 Task: Create a rule when any label is removed from a card by me.
Action: Mouse pressed left at (926, 257)
Screenshot: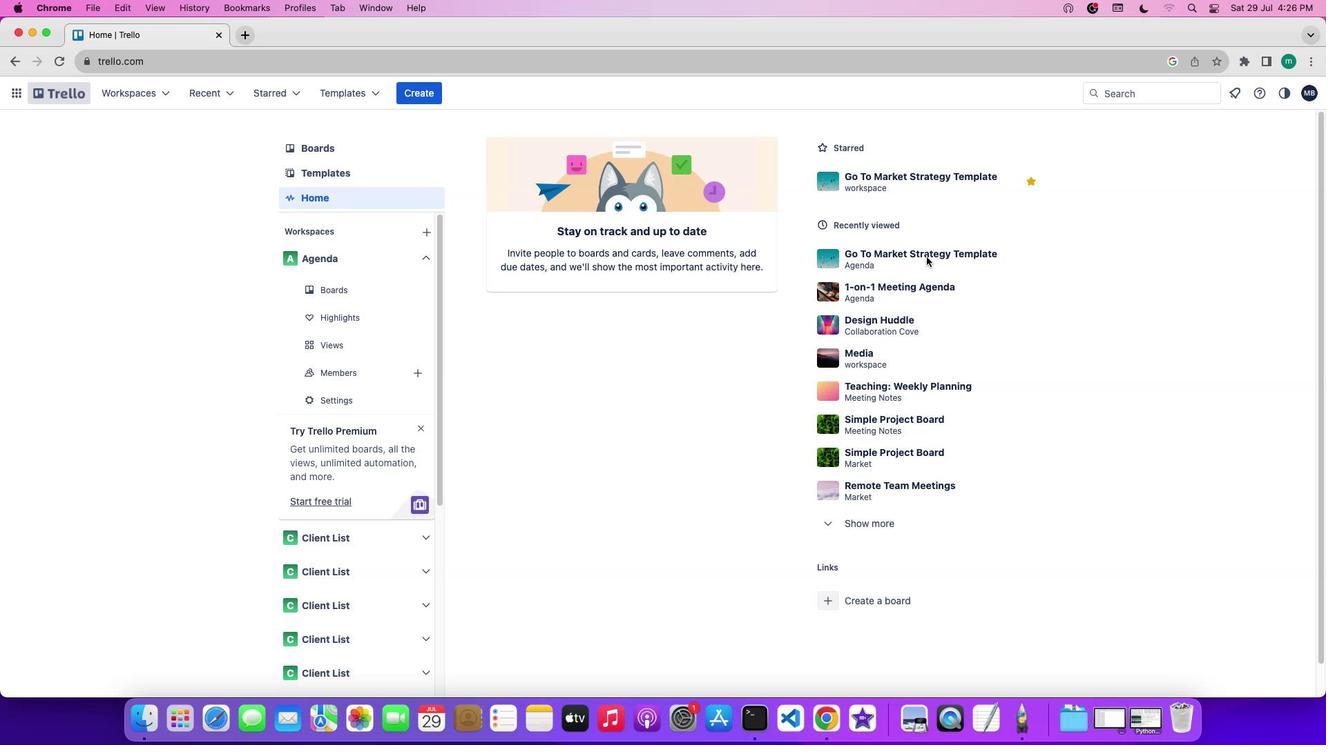 
Action: Mouse pressed left at (926, 257)
Screenshot: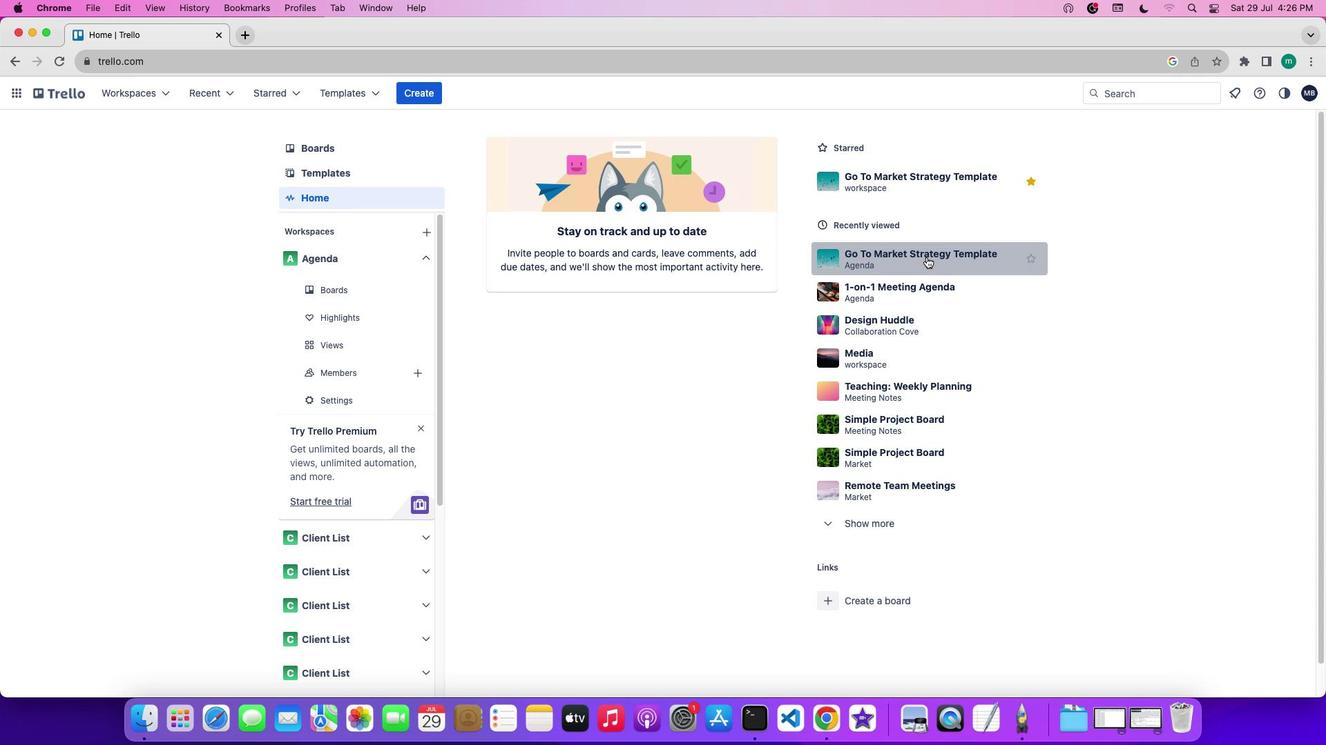 
Action: Mouse moved to (1144, 292)
Screenshot: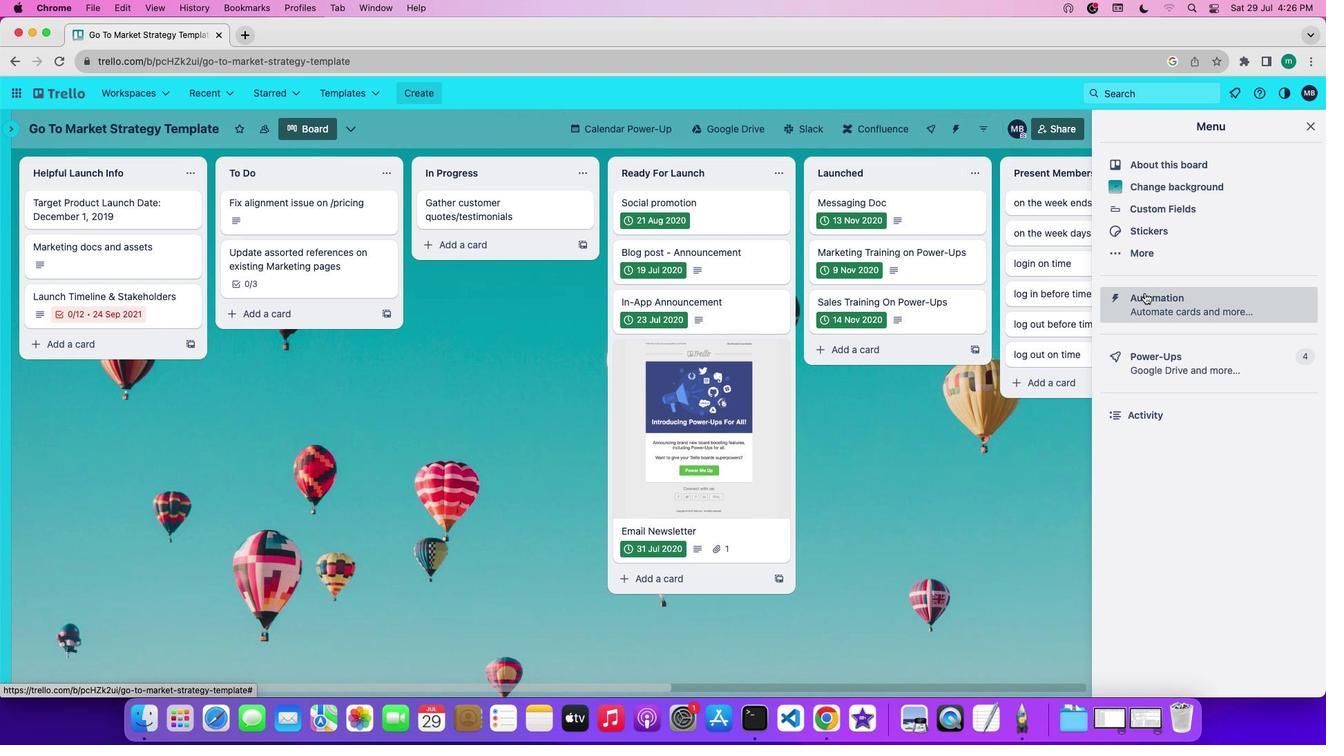 
Action: Mouse pressed left at (1144, 292)
Screenshot: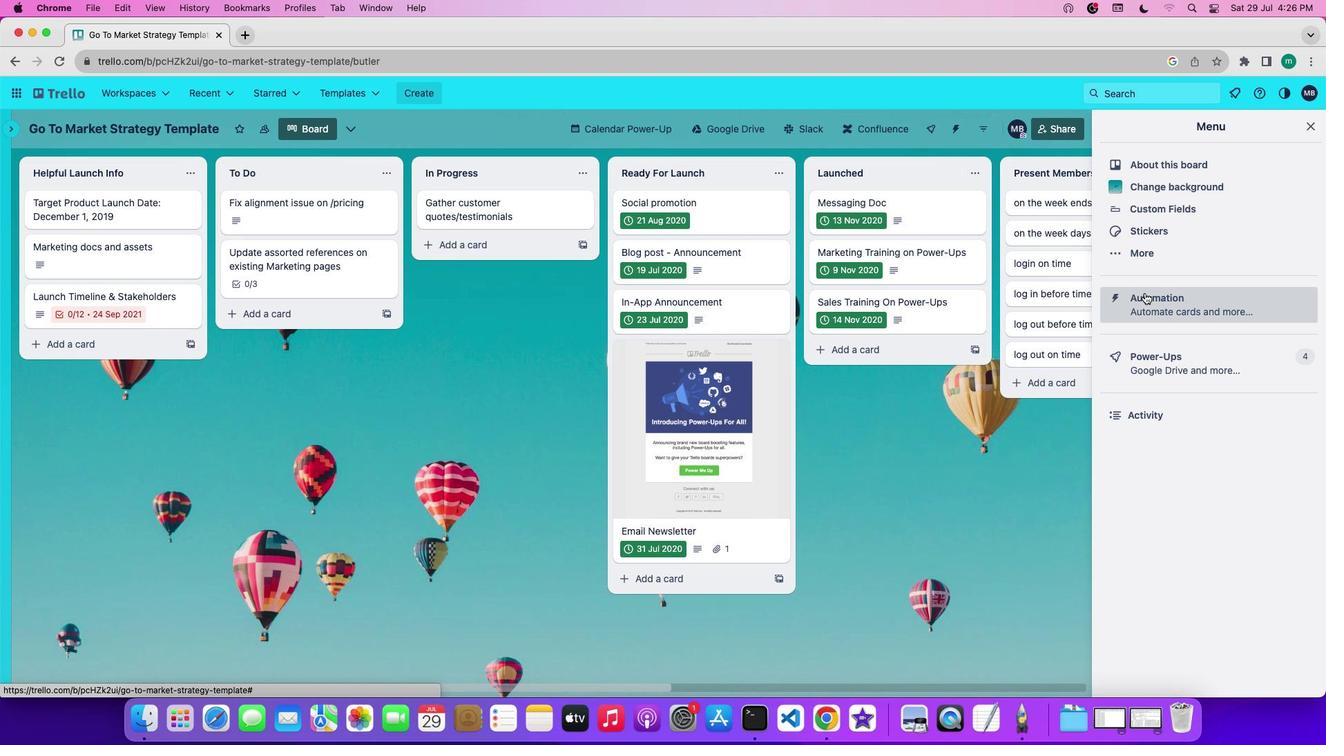 
Action: Mouse moved to (59, 255)
Screenshot: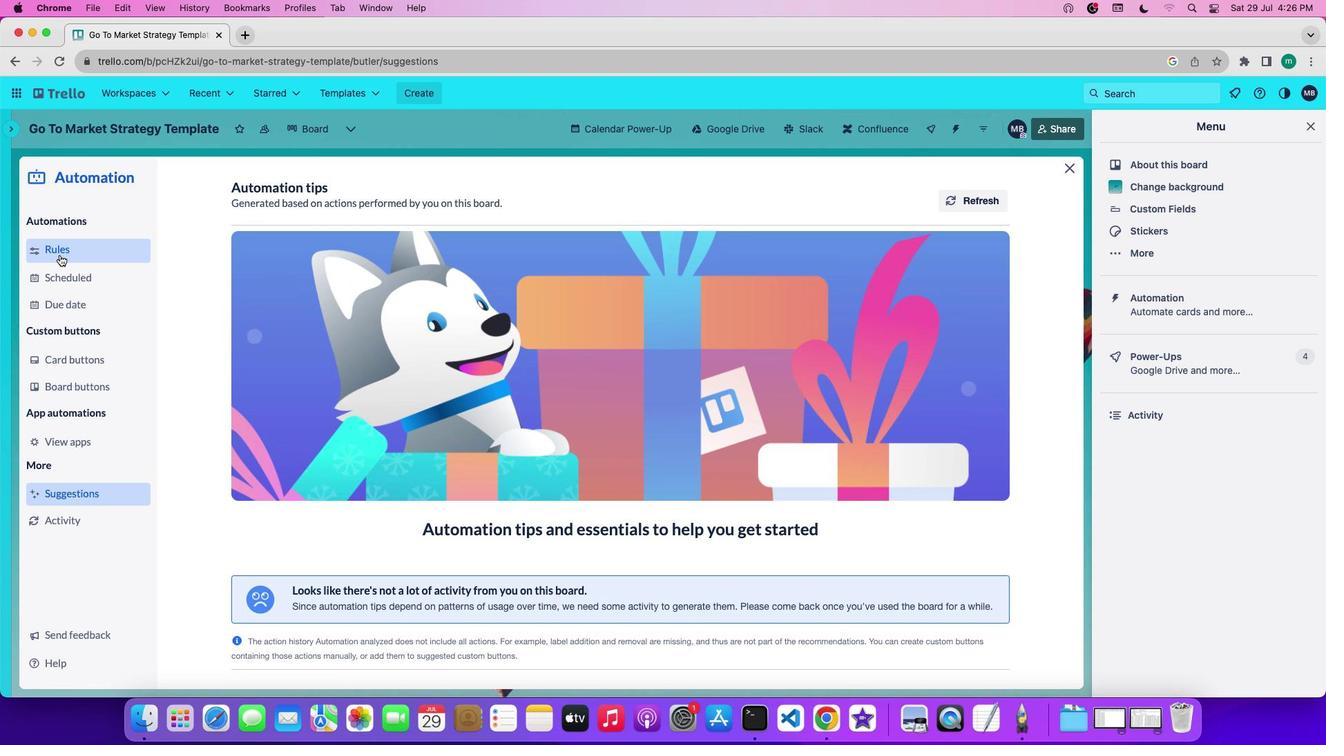 
Action: Mouse pressed left at (59, 255)
Screenshot: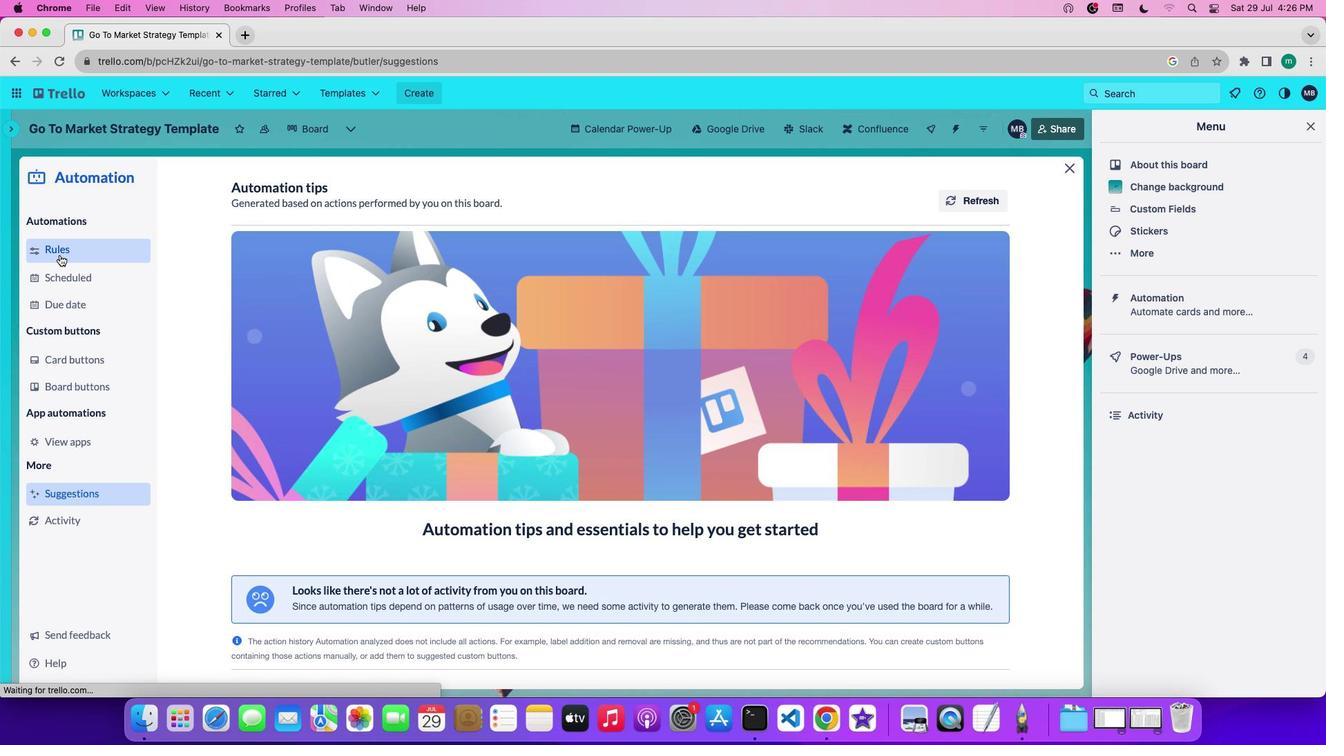 
Action: Mouse moved to (317, 490)
Screenshot: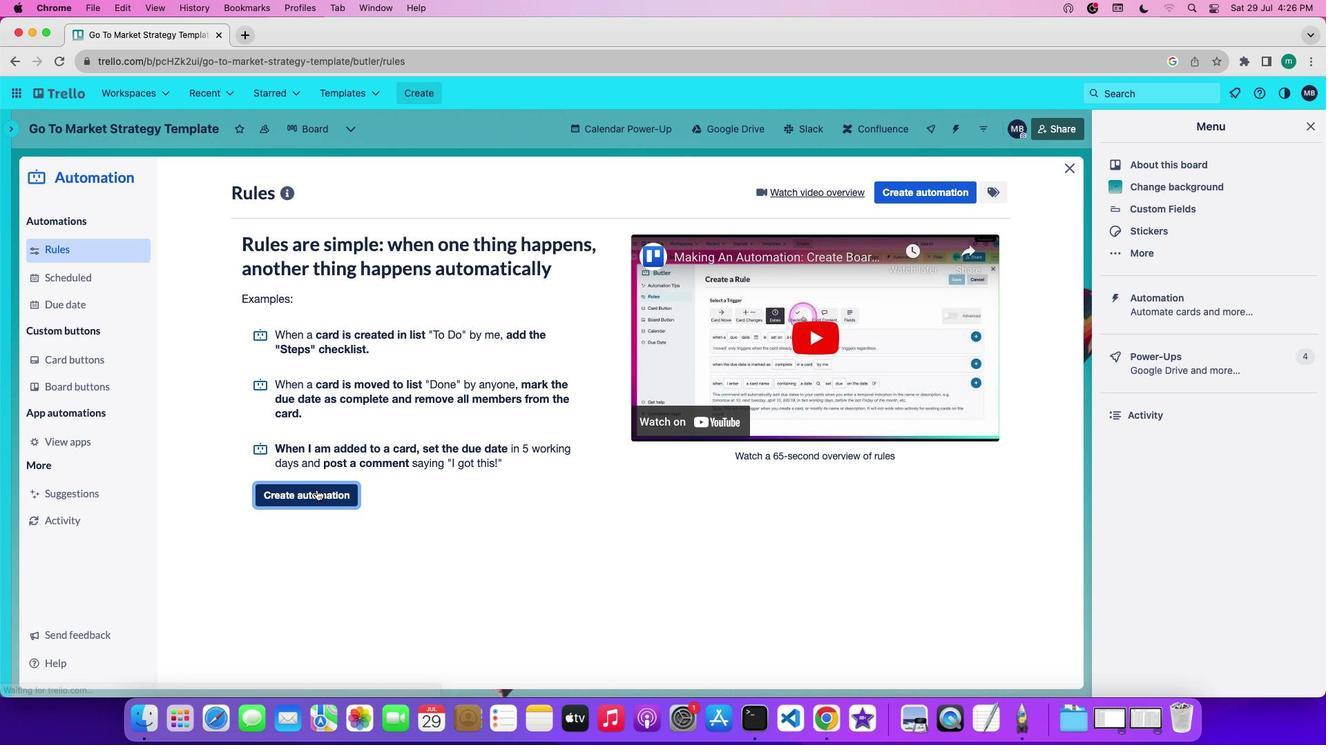 
Action: Mouse pressed left at (317, 490)
Screenshot: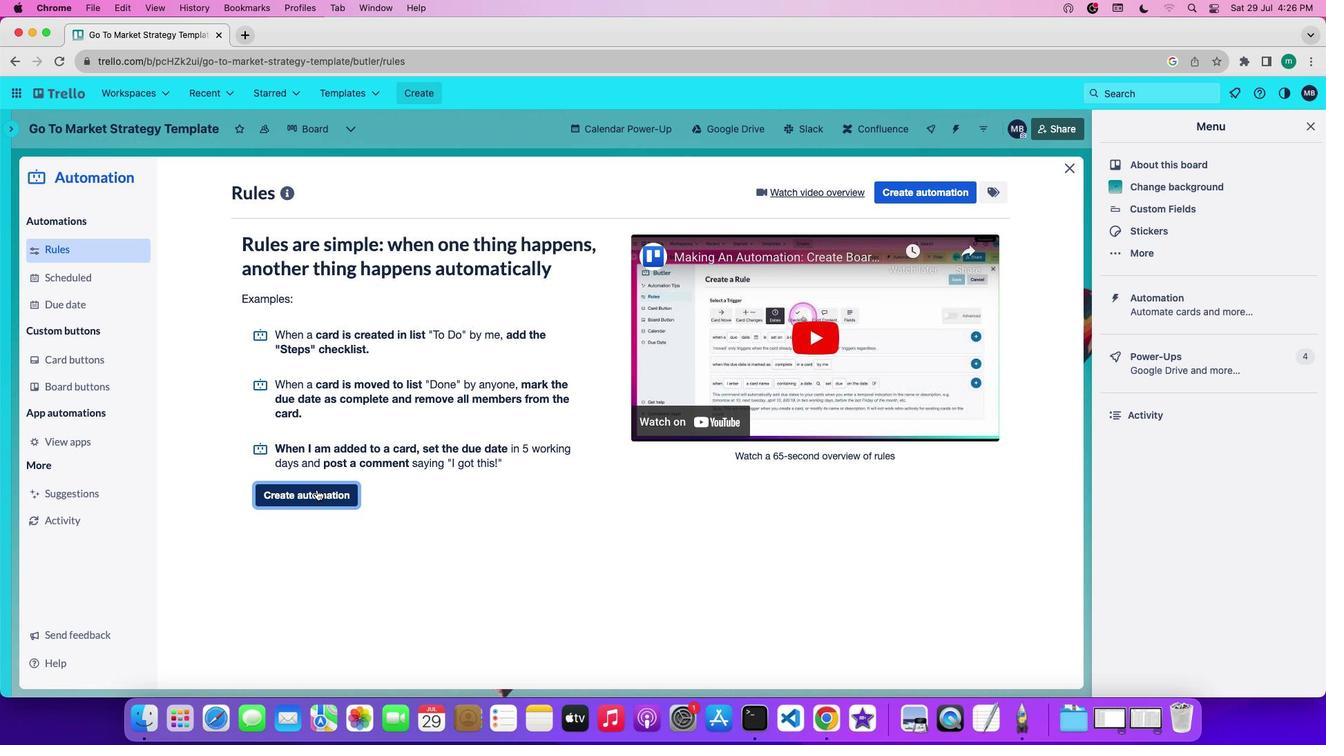 
Action: Mouse moved to (660, 323)
Screenshot: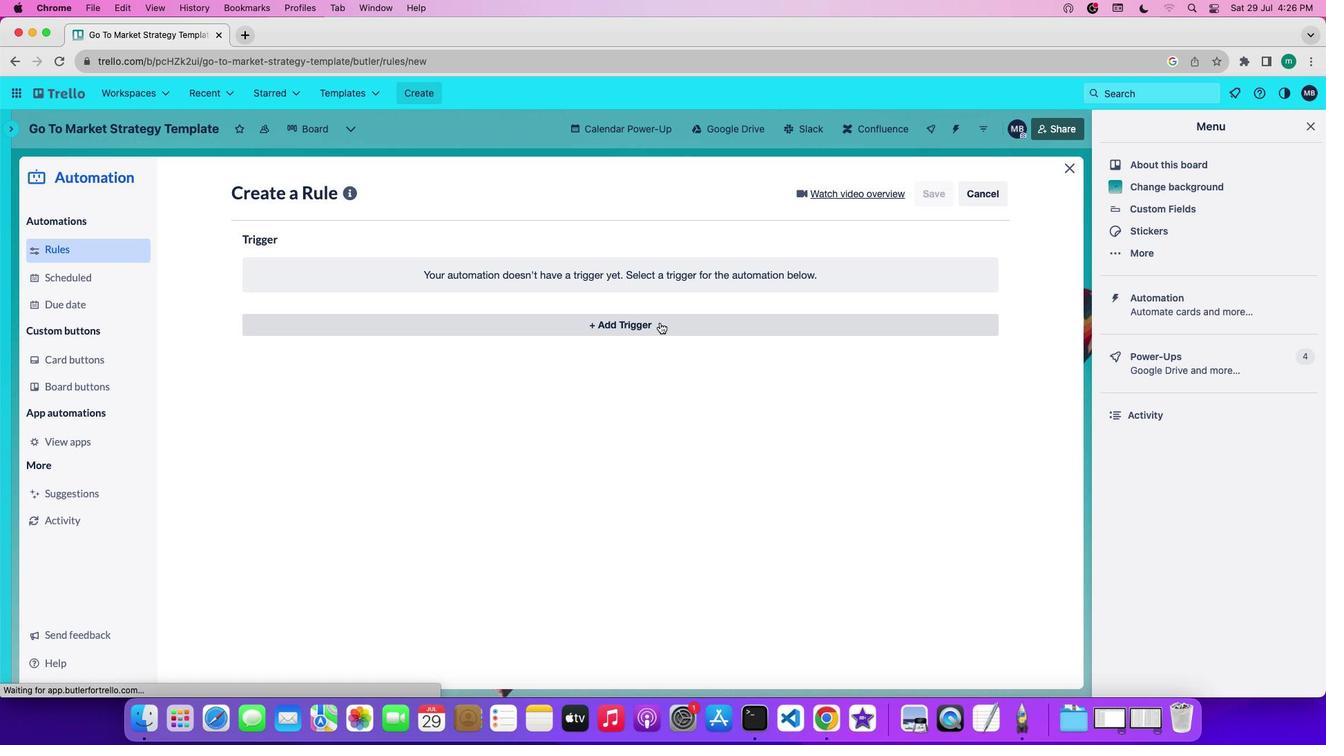 
Action: Mouse pressed left at (660, 323)
Screenshot: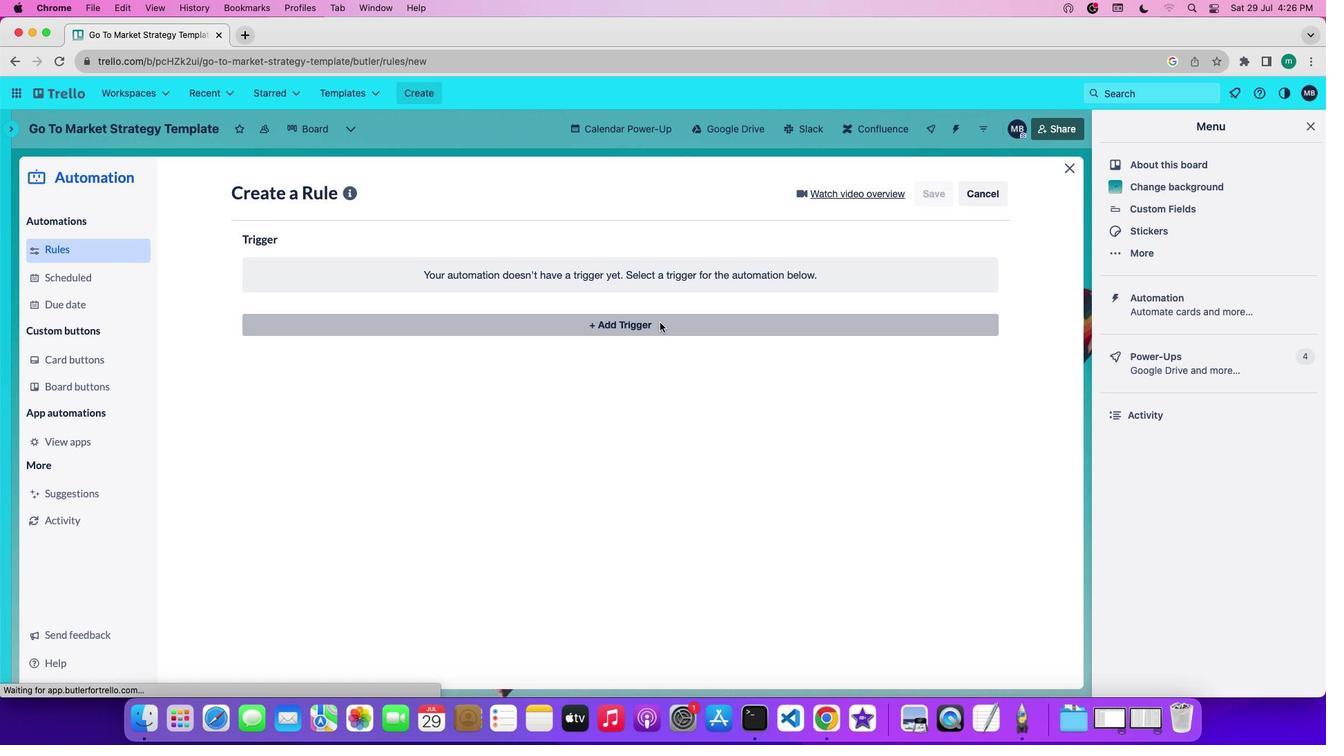 
Action: Mouse moved to (341, 368)
Screenshot: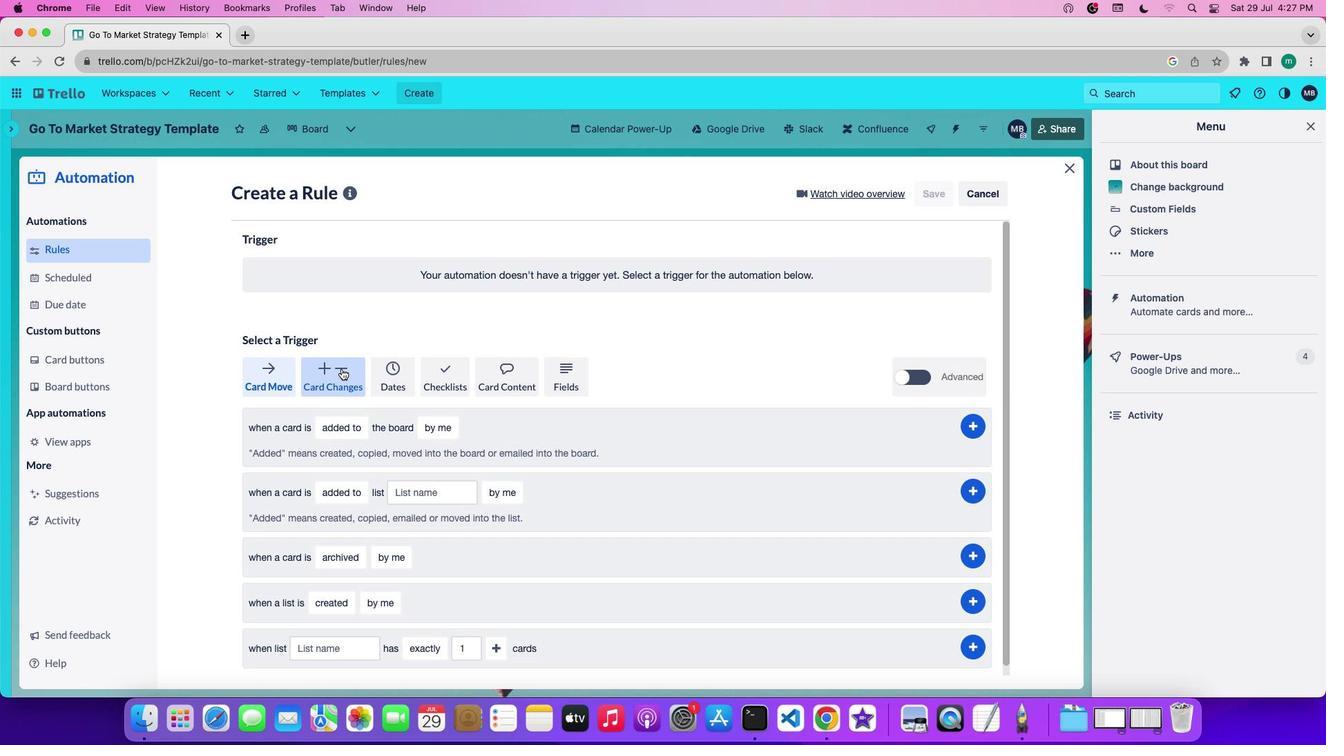 
Action: Mouse pressed left at (341, 368)
Screenshot: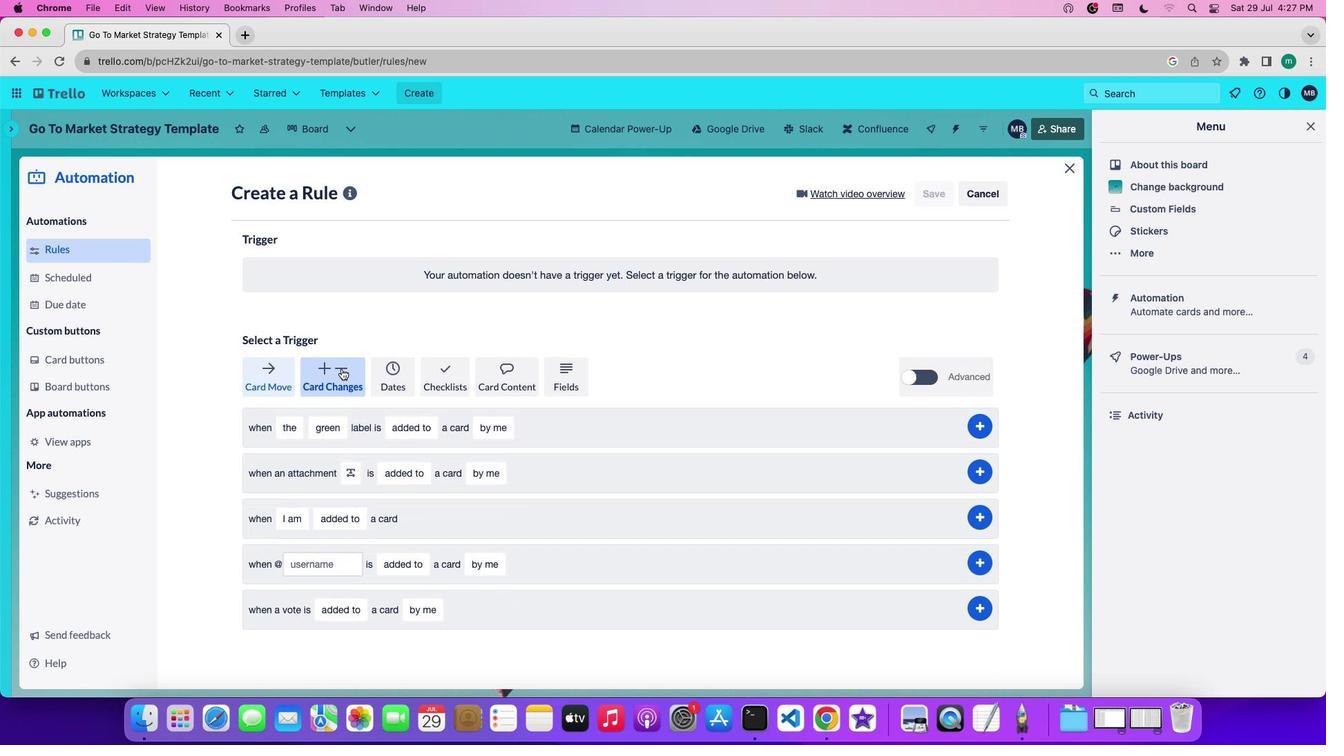 
Action: Mouse moved to (294, 424)
Screenshot: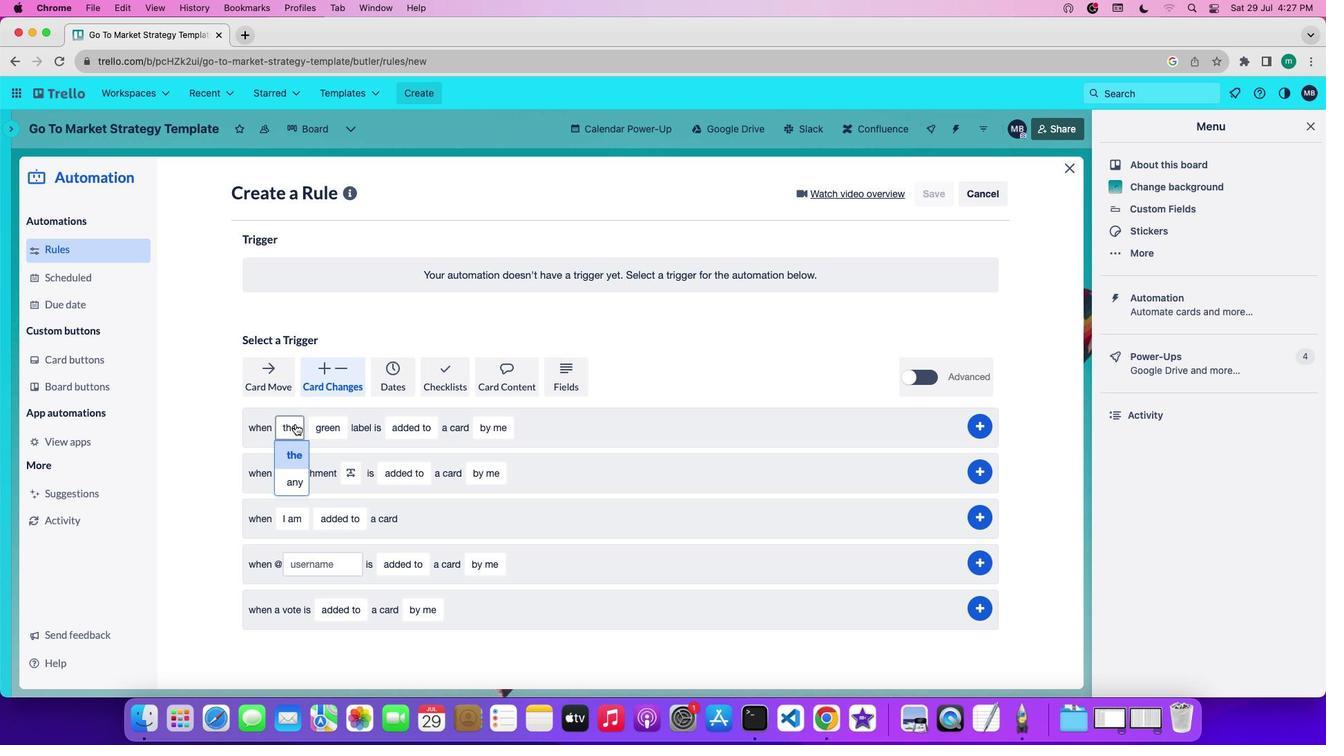 
Action: Mouse pressed left at (294, 424)
Screenshot: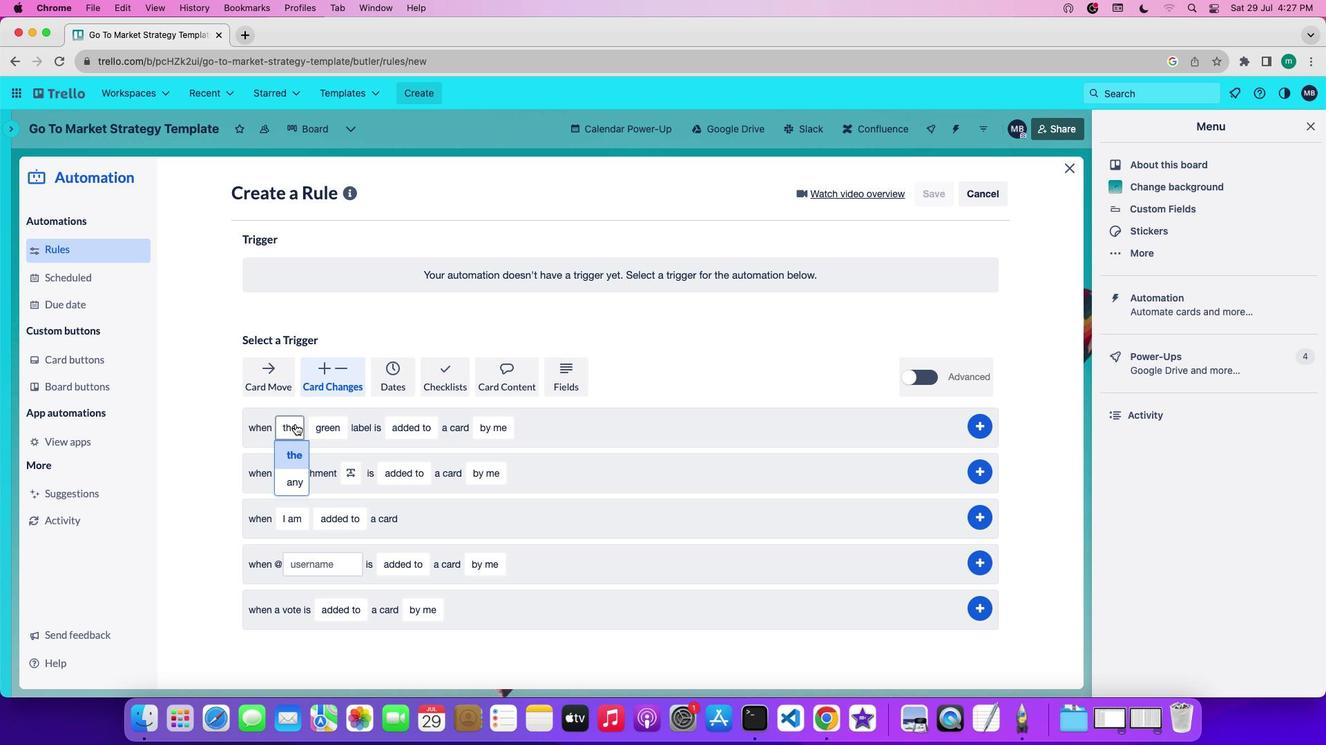 
Action: Mouse moved to (292, 488)
Screenshot: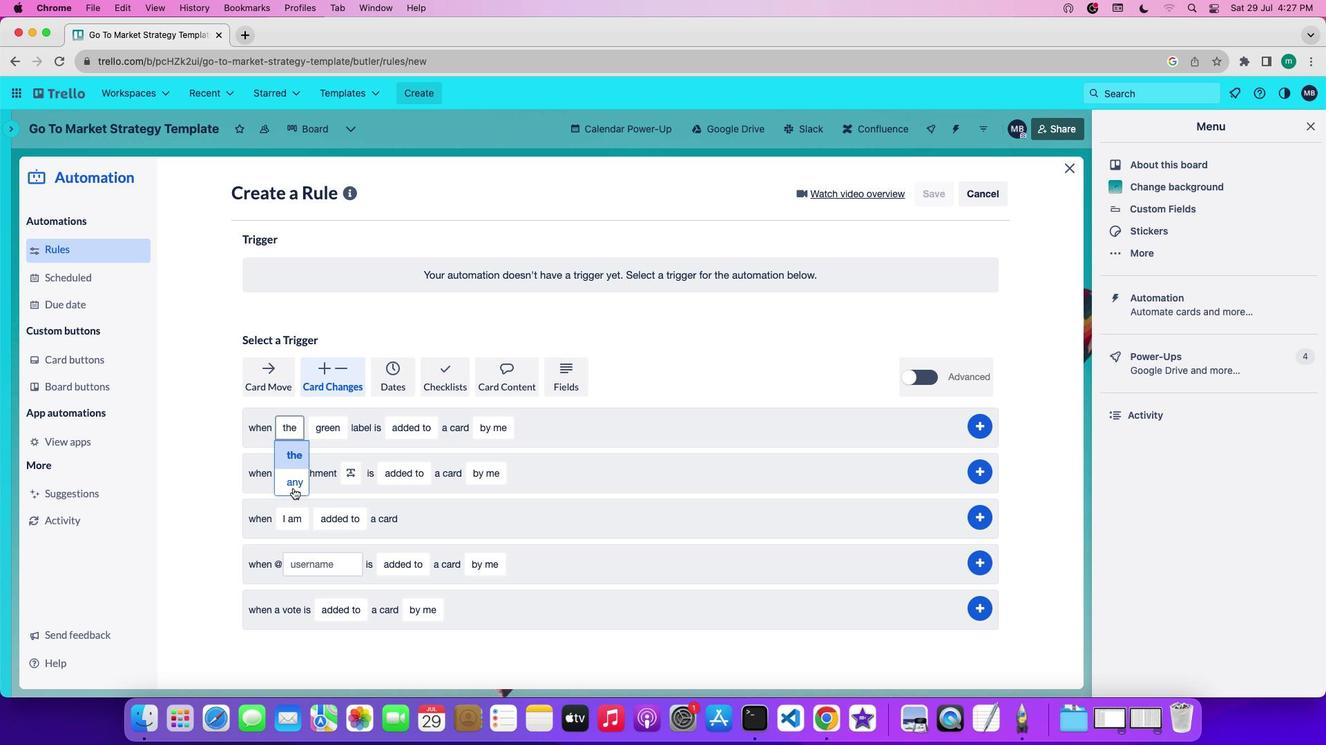 
Action: Mouse pressed left at (292, 488)
Screenshot: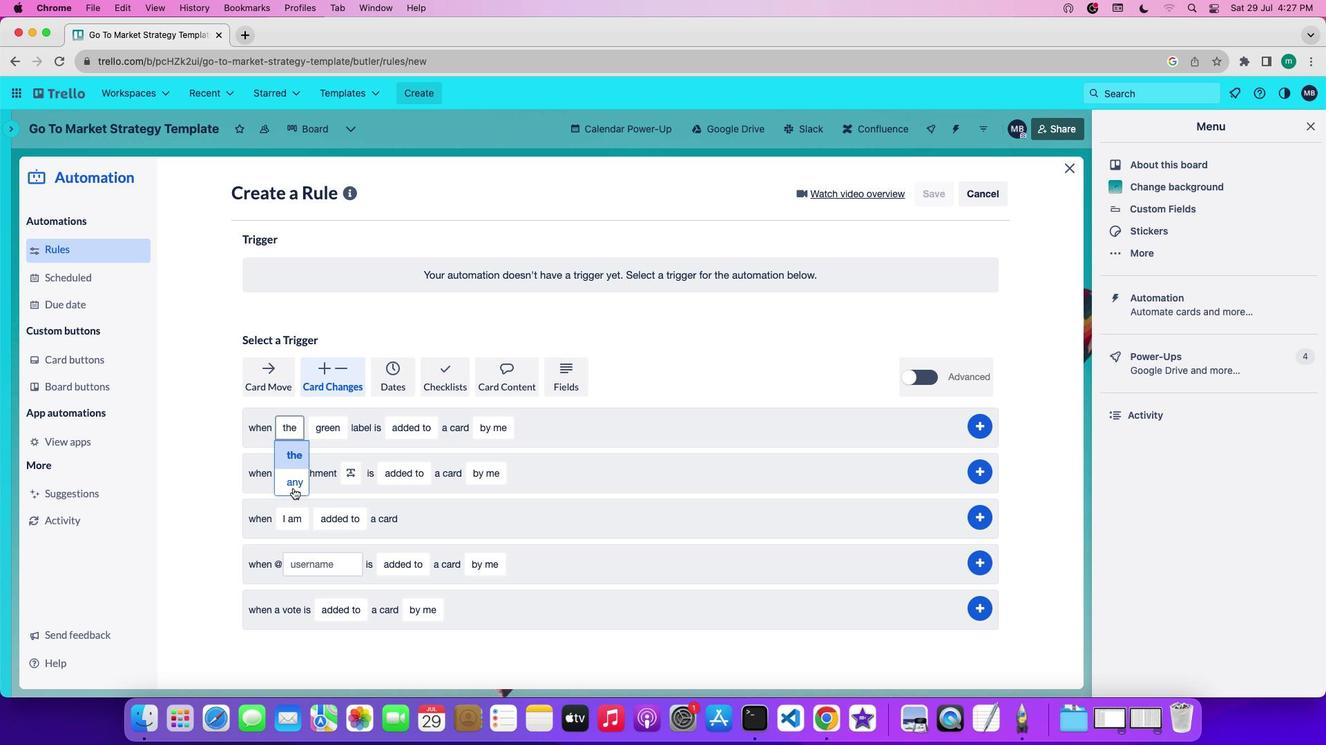 
Action: Mouse moved to (383, 426)
Screenshot: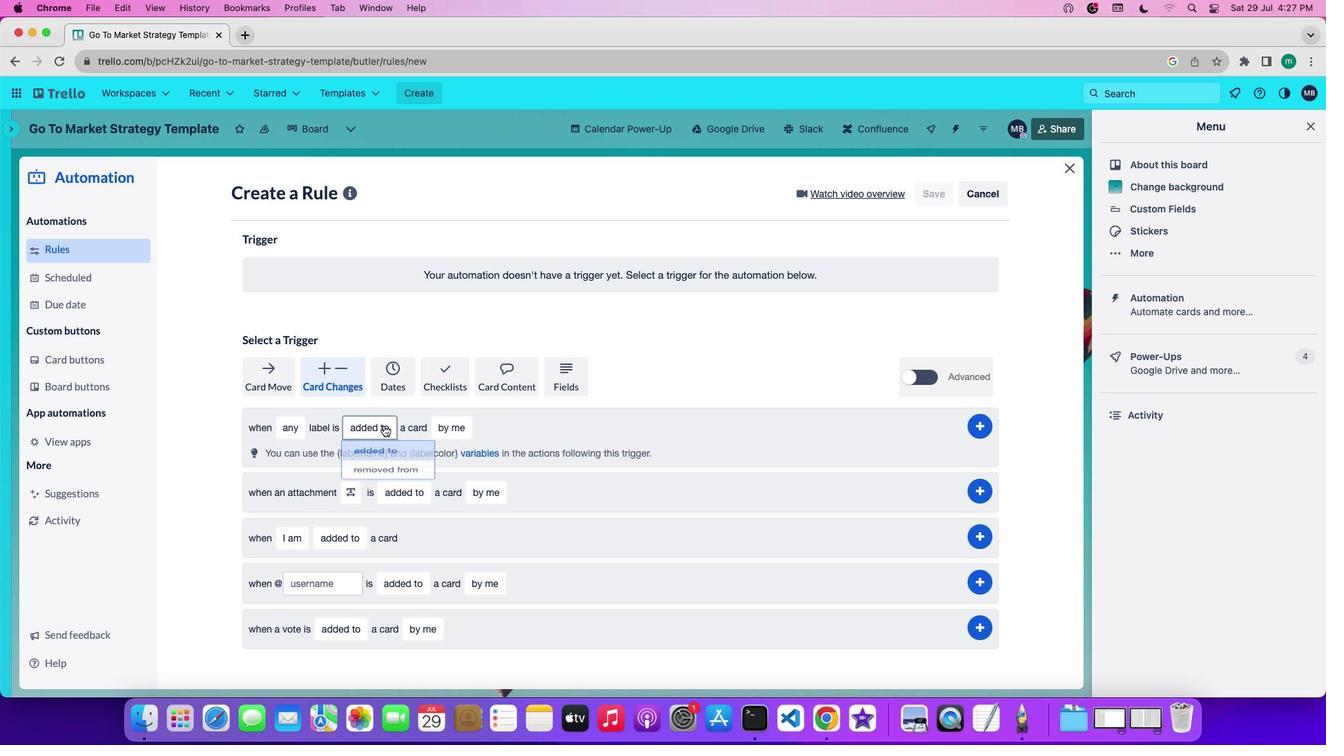 
Action: Mouse pressed left at (383, 426)
Screenshot: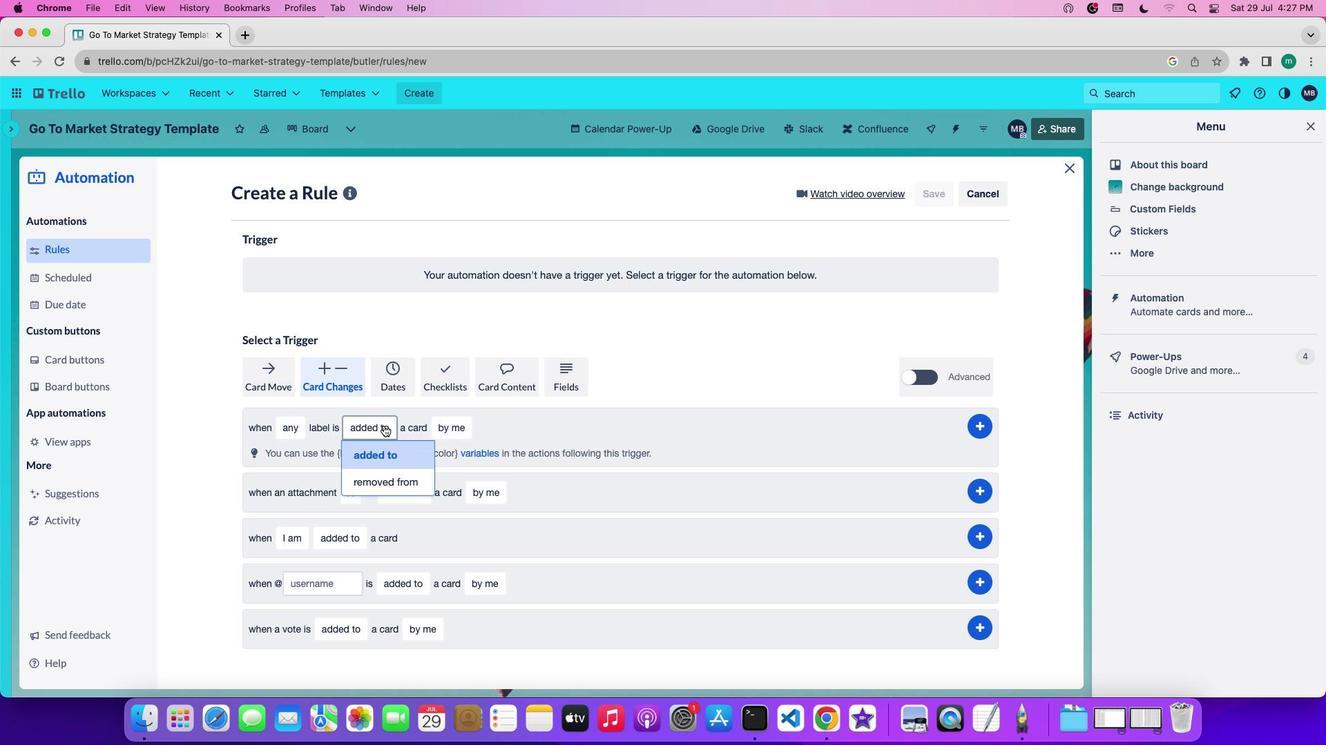 
Action: Mouse moved to (374, 475)
Screenshot: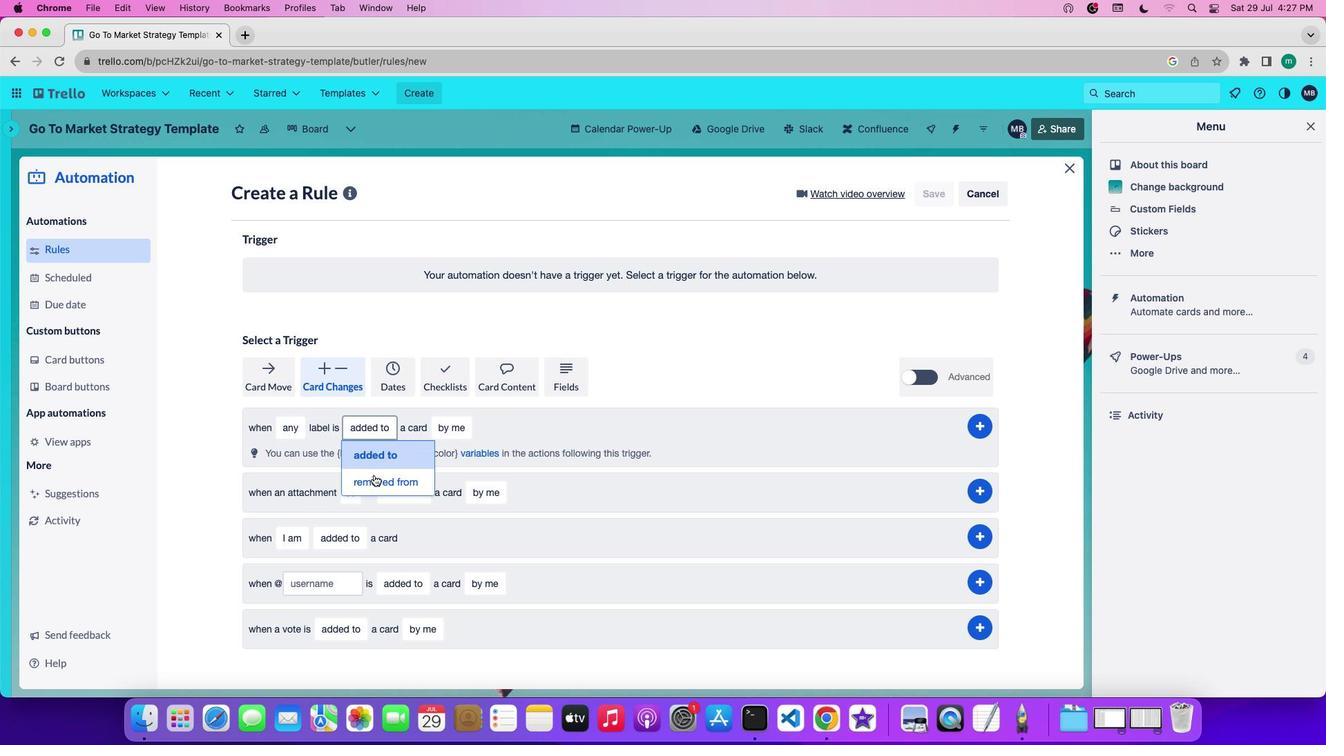 
Action: Mouse pressed left at (374, 475)
Screenshot: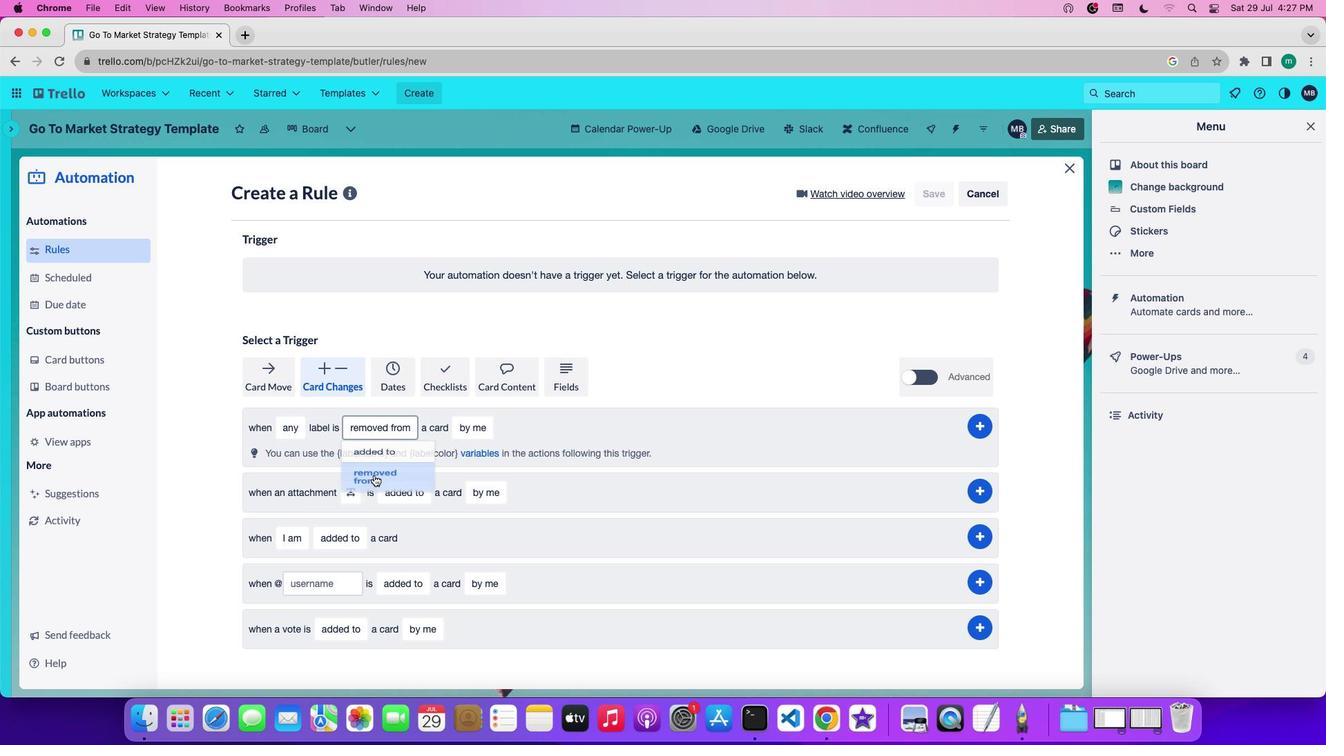 
Action: Mouse moved to (471, 434)
Screenshot: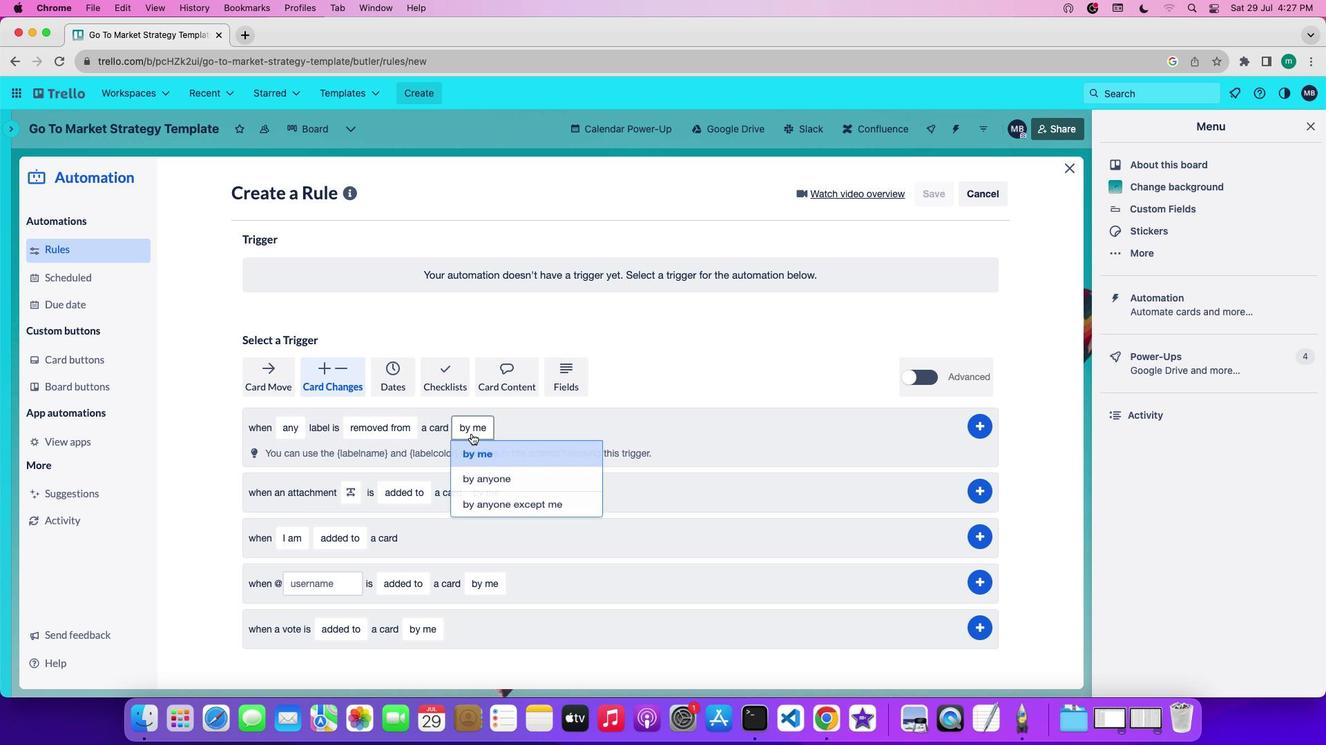 
Action: Mouse pressed left at (471, 434)
Screenshot: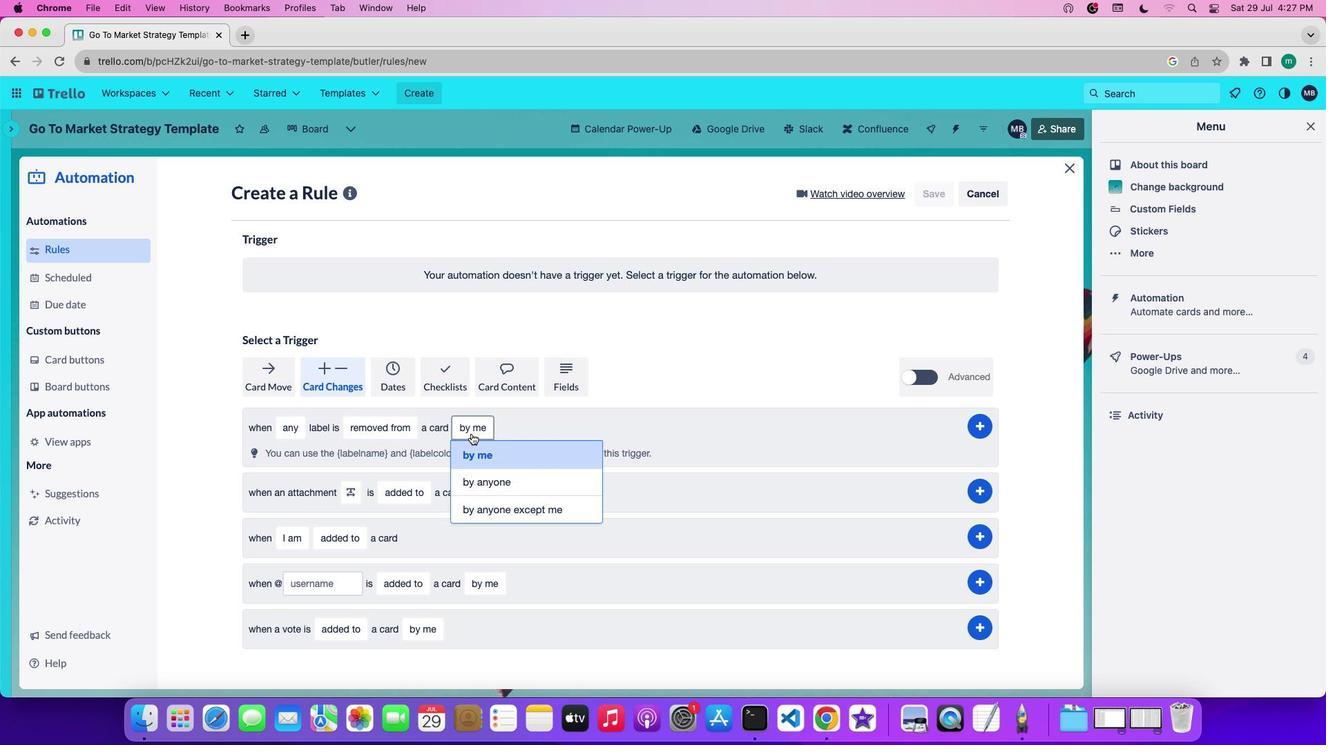 
Action: Mouse moved to (487, 459)
Screenshot: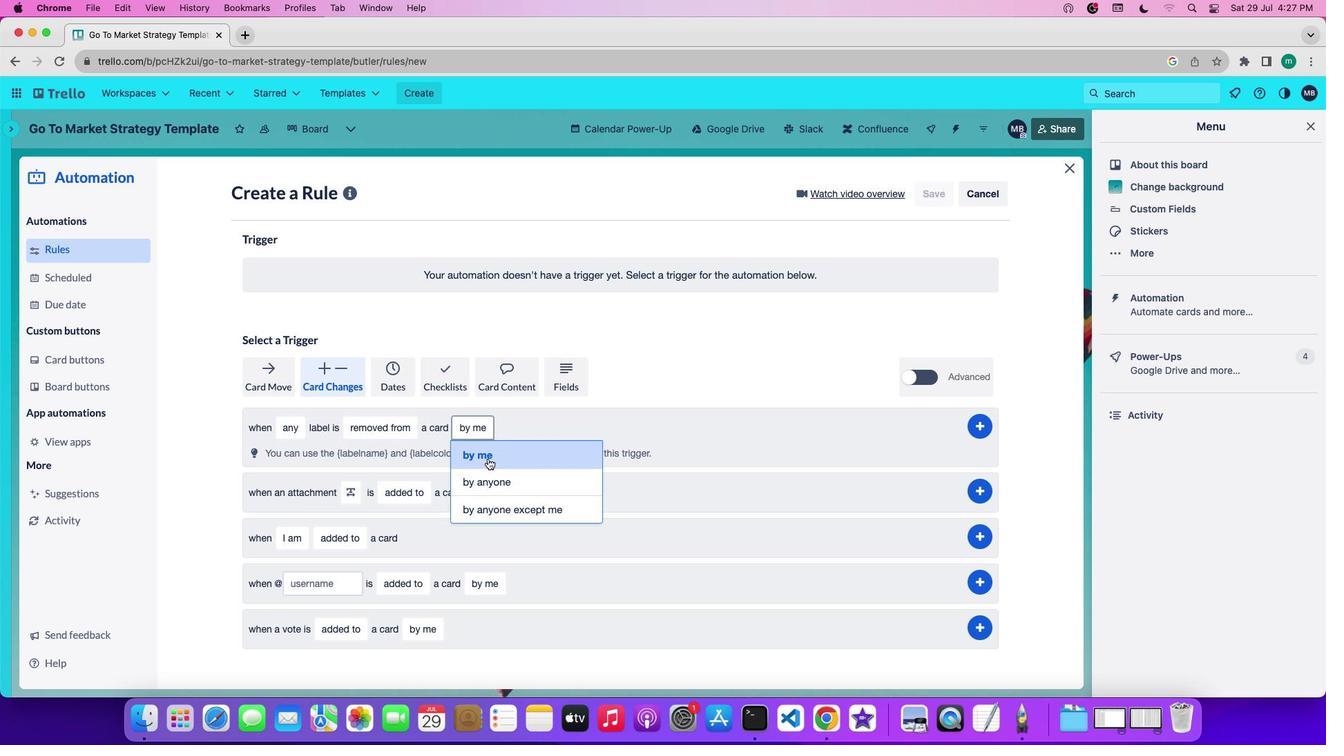 
Action: Mouse pressed left at (487, 459)
Screenshot: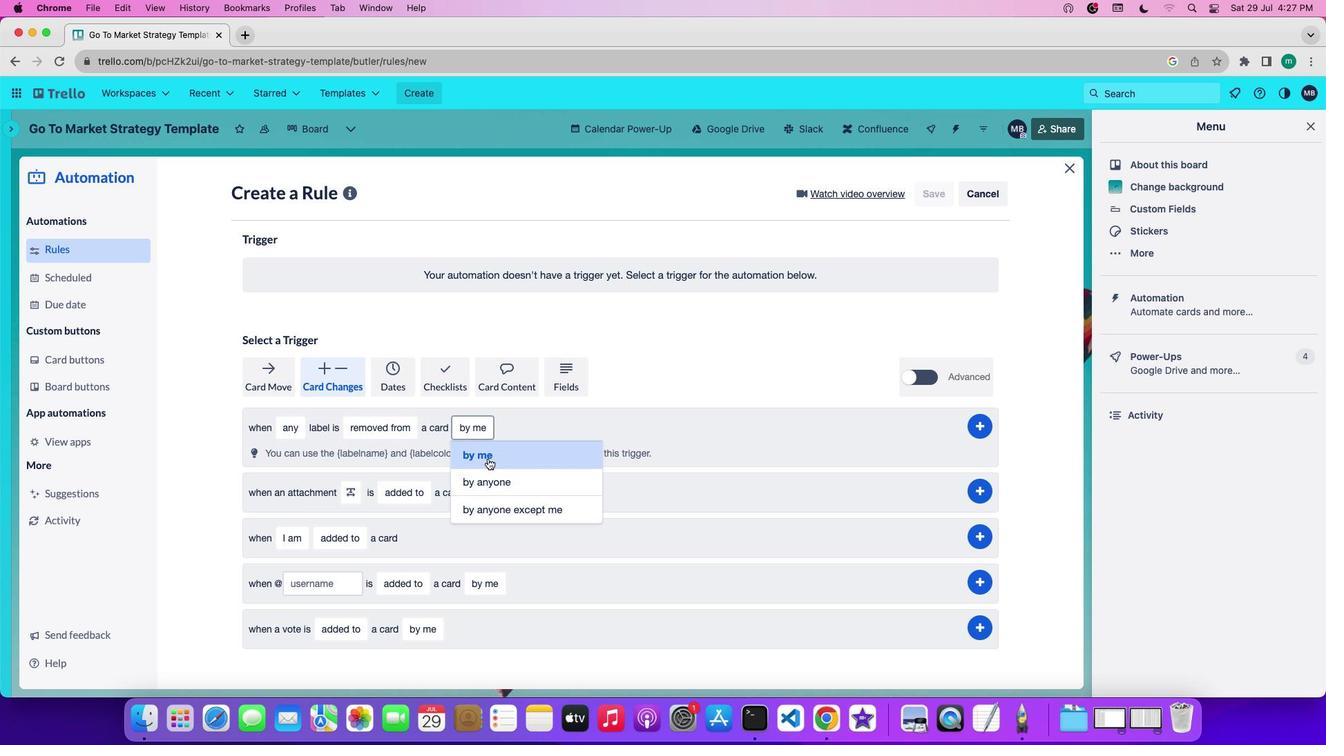 
Action: Mouse moved to (989, 427)
Screenshot: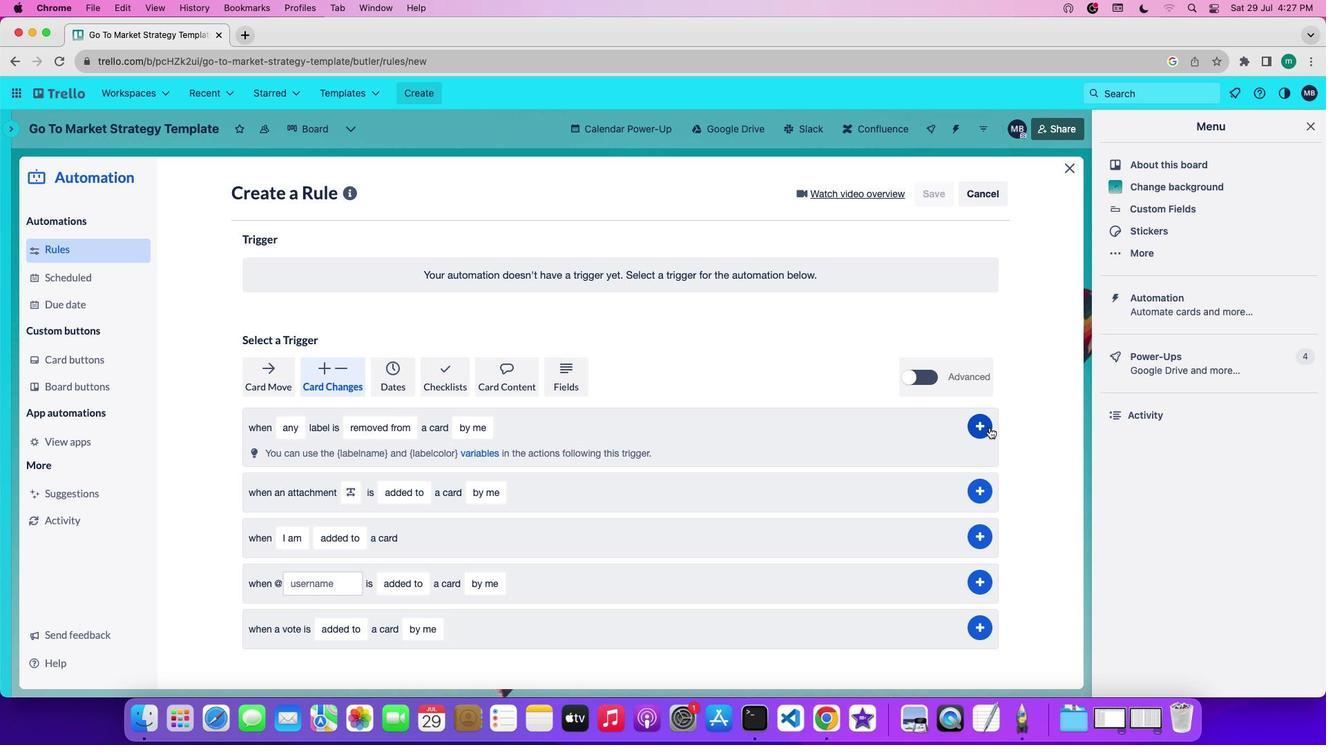 
Action: Mouse pressed left at (989, 427)
Screenshot: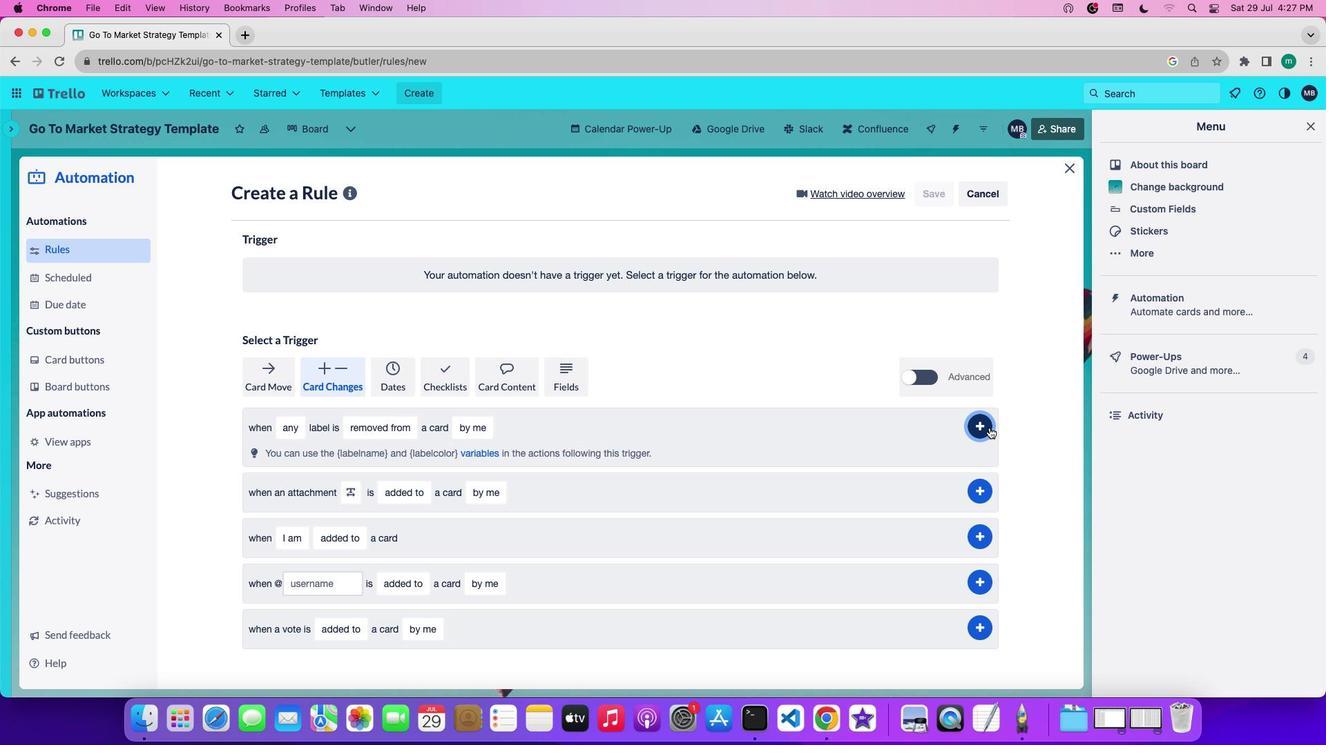 
Action: Mouse moved to (986, 428)
Screenshot: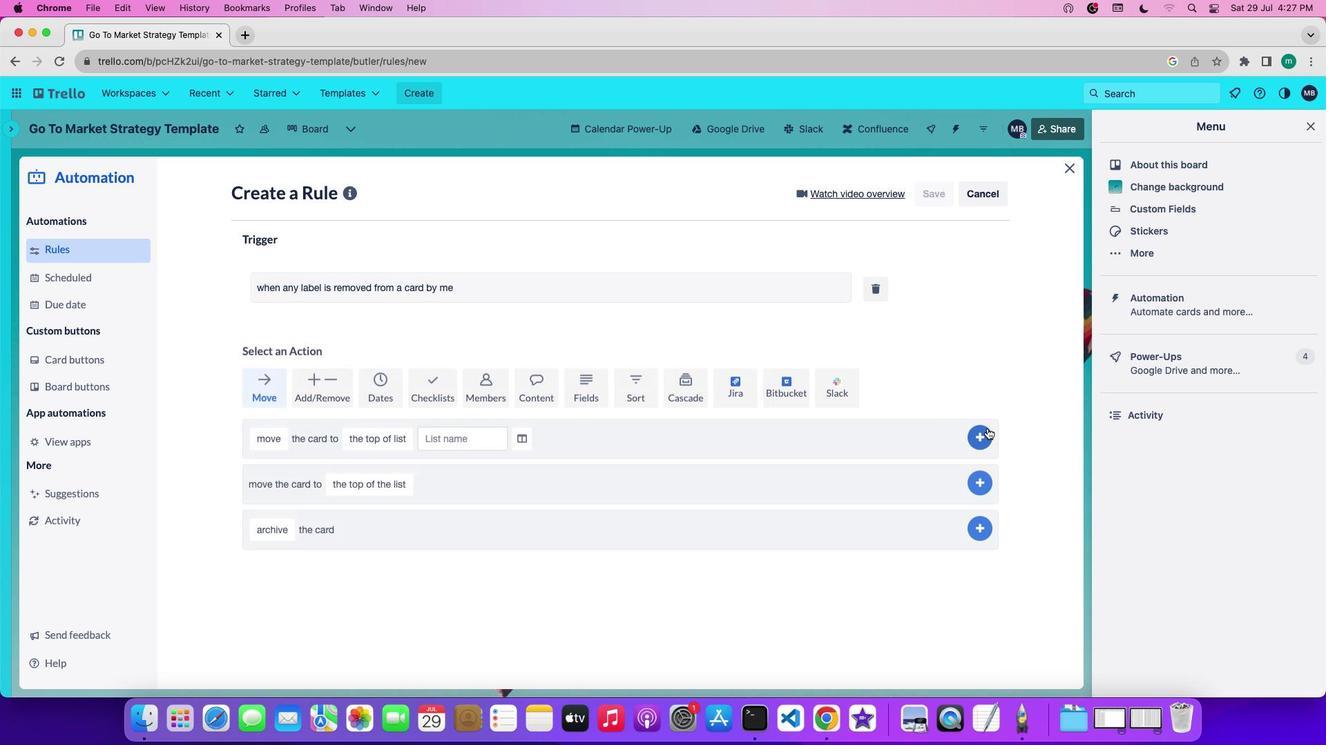 
